 Task: Send an email with the signature Delaney King with the subject Thank you for a performance review and the message Im writing to follow up on the proposal we sent last month. Have you had a chance to review it? from softage.10@softage.net to softage.7@softage.net and move the email from Sent Items to the folder Surveys
Action: Mouse moved to (80, 88)
Screenshot: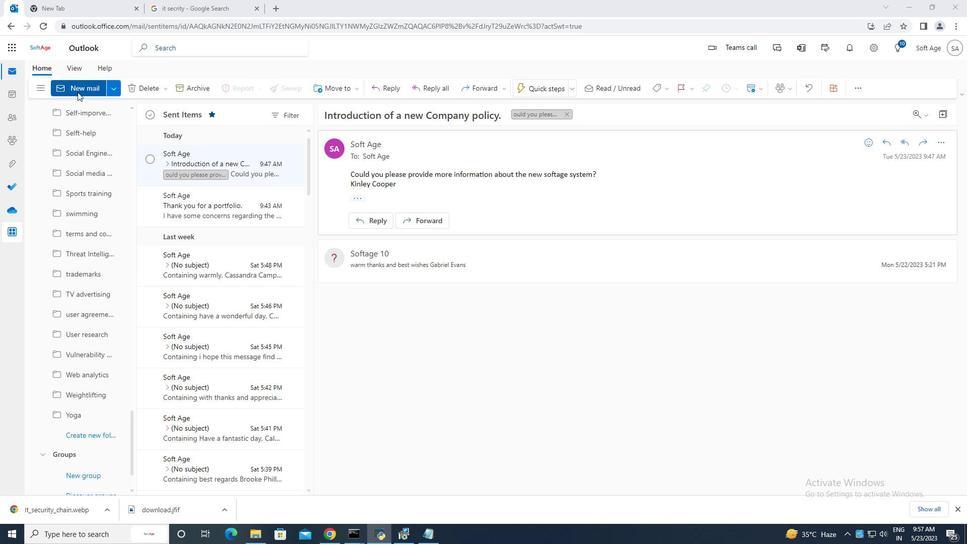 
Action: Mouse pressed left at (80, 88)
Screenshot: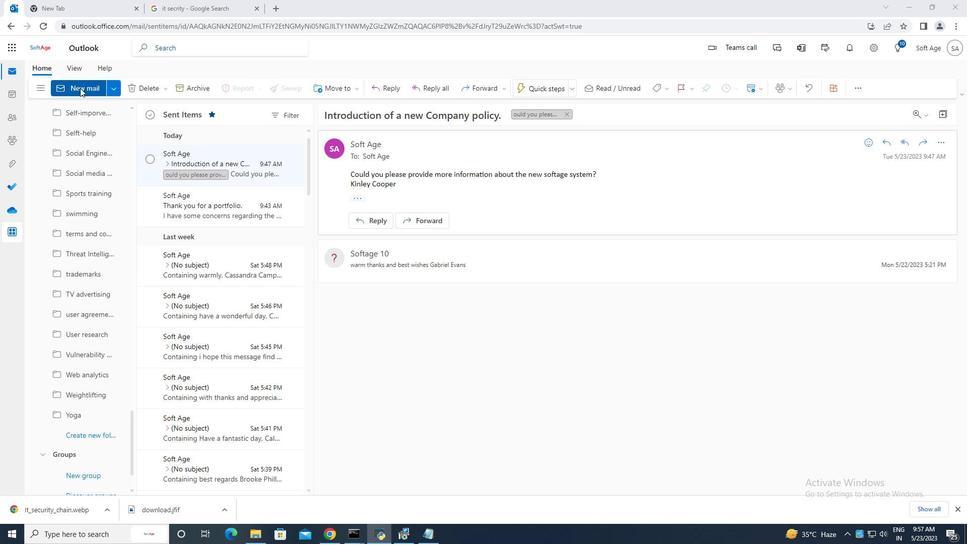 
Action: Mouse moved to (649, 92)
Screenshot: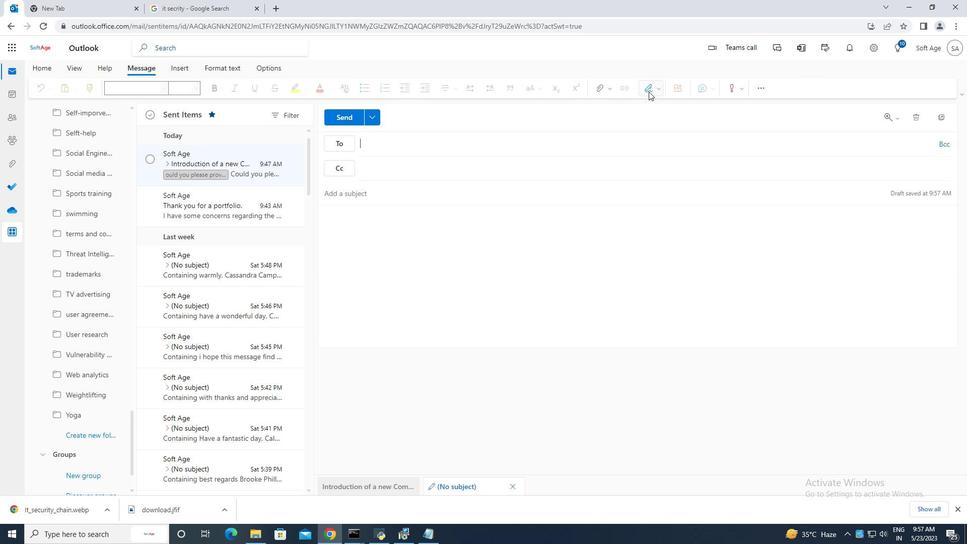 
Action: Mouse pressed left at (649, 92)
Screenshot: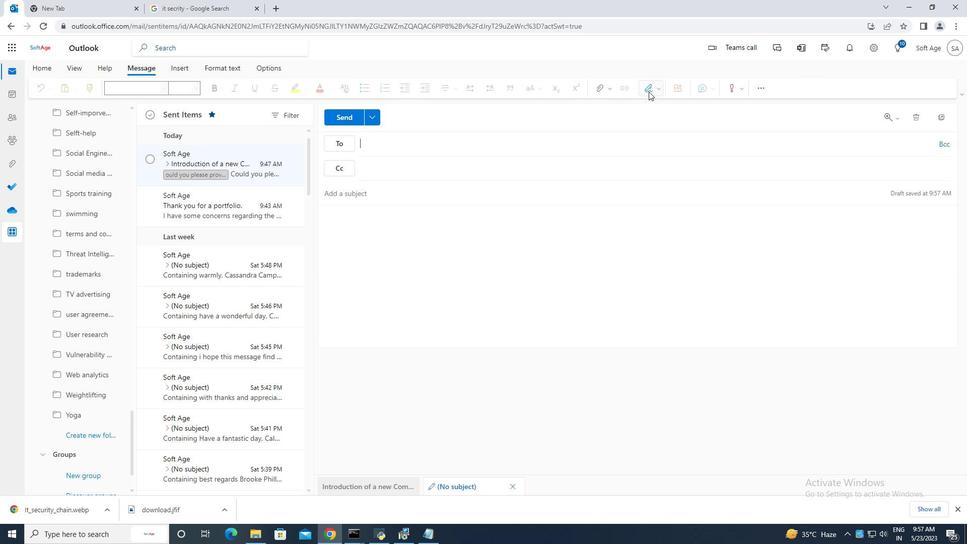 
Action: Mouse moved to (634, 128)
Screenshot: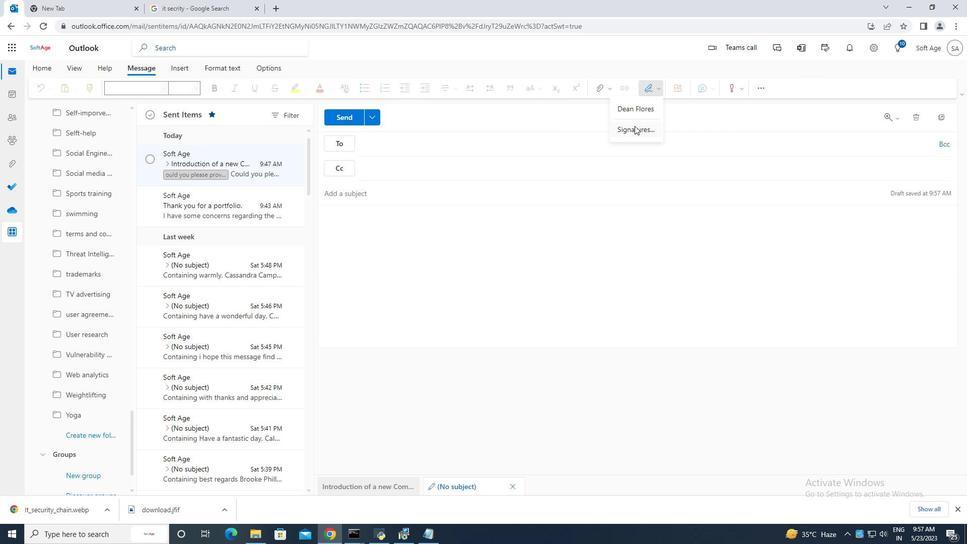 
Action: Mouse pressed left at (634, 128)
Screenshot: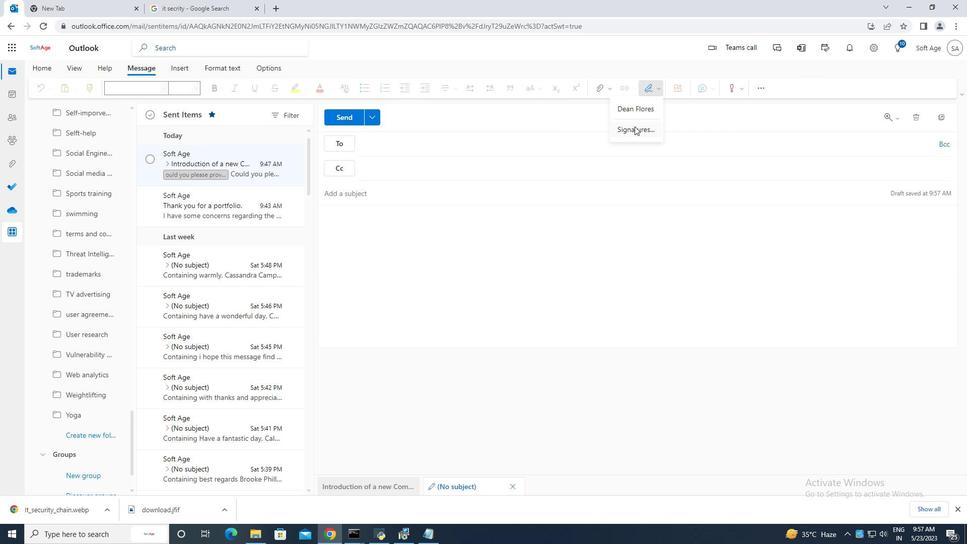 
Action: Mouse moved to (688, 170)
Screenshot: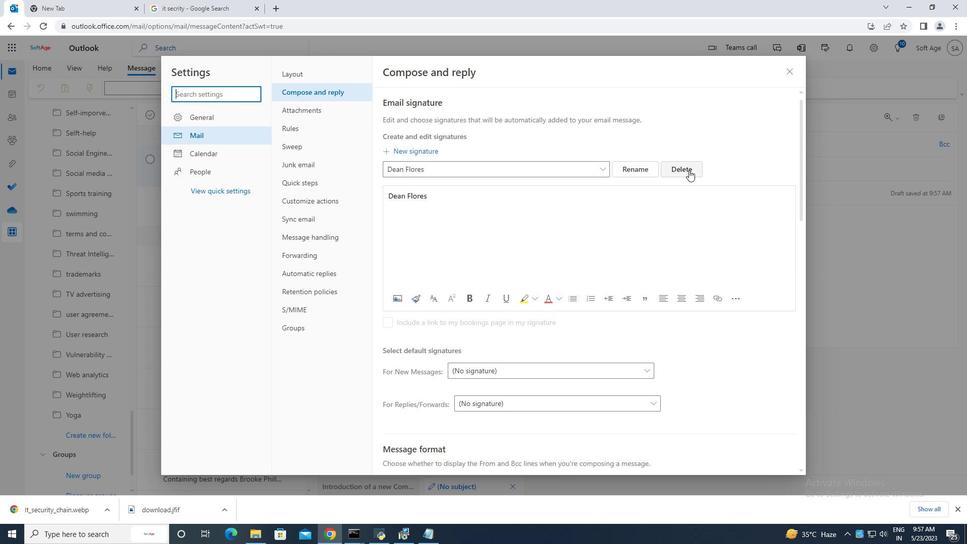 
Action: Mouse pressed left at (688, 170)
Screenshot: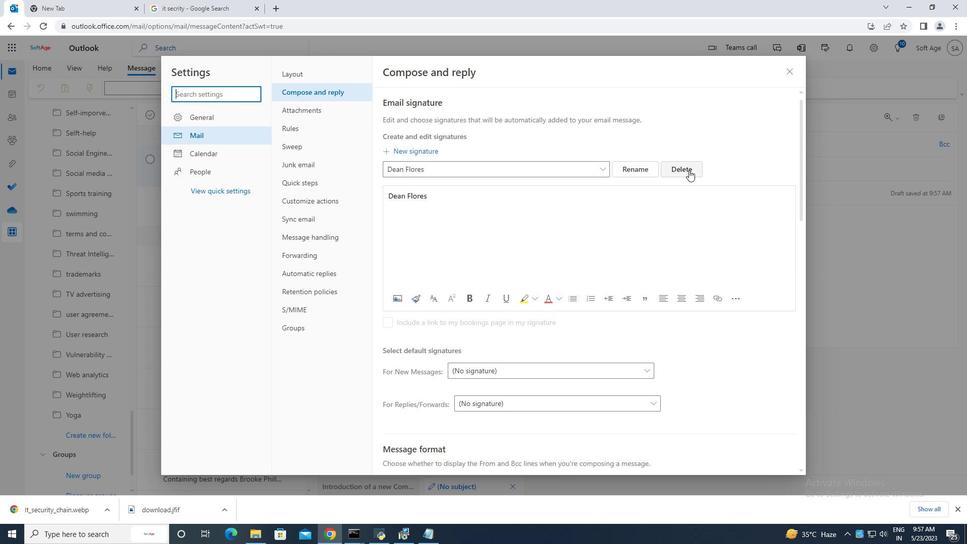 
Action: Mouse moved to (450, 167)
Screenshot: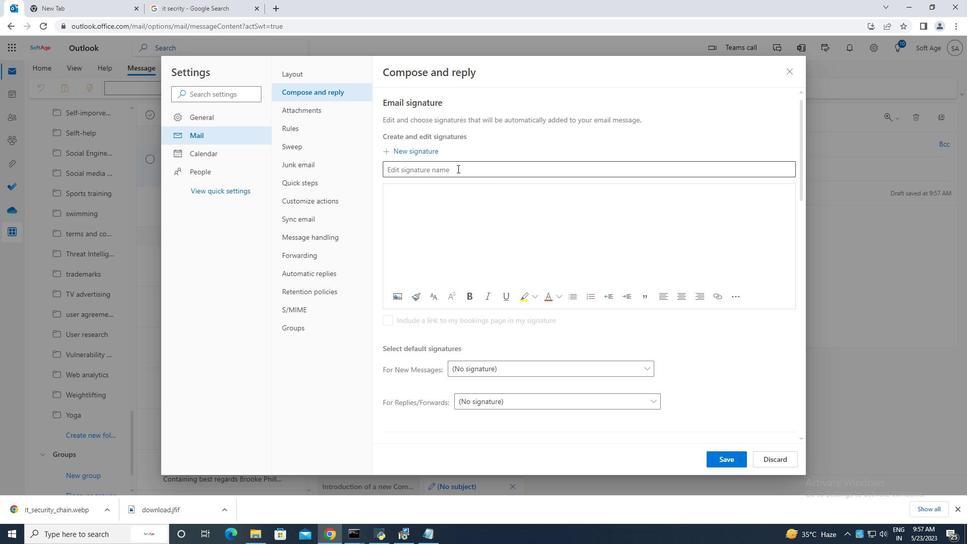
Action: Mouse pressed left at (450, 167)
Screenshot: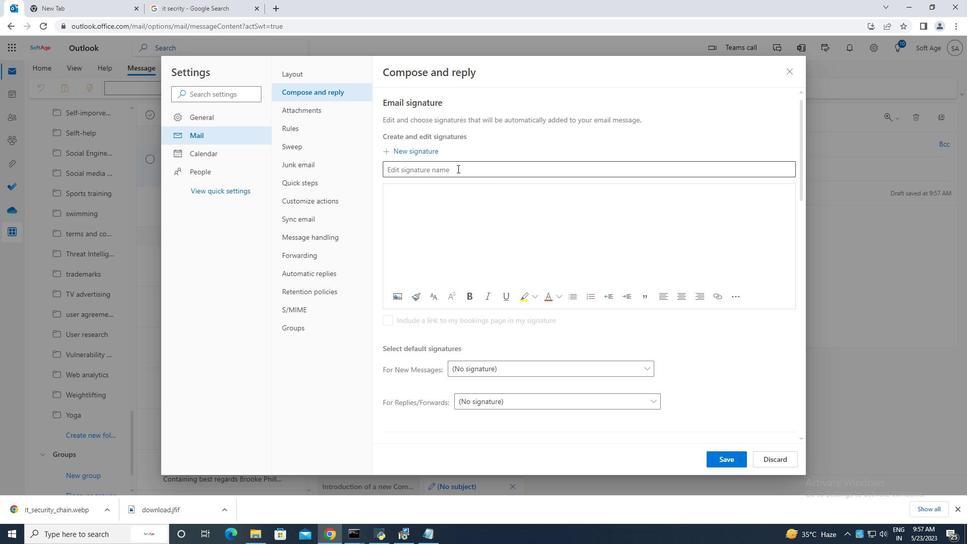 
Action: Key pressed <Key.caps_lock>D<Key.caps_lock>elaney<Key.space><Key.caps_lock>K<Key.caps_lock>ing<Key.space>
Screenshot: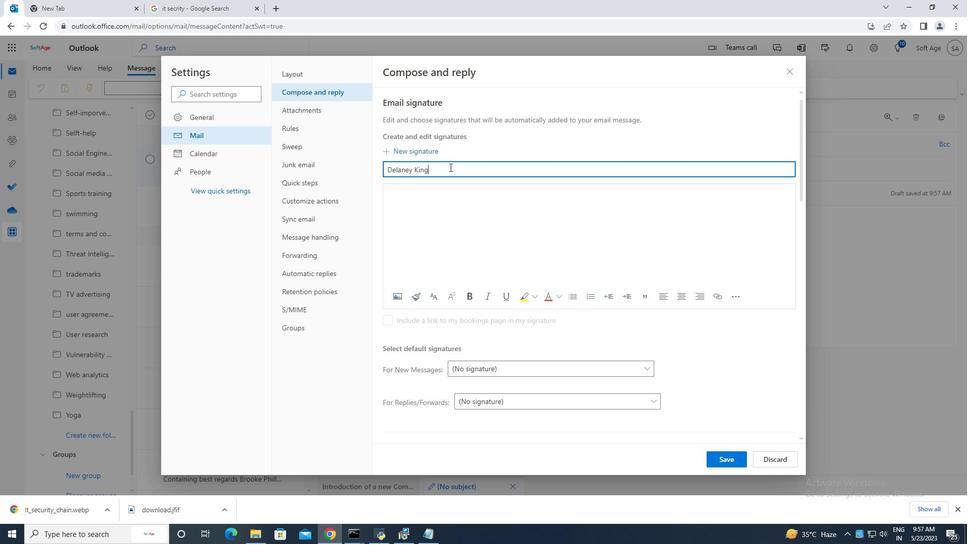 
Action: Mouse moved to (412, 194)
Screenshot: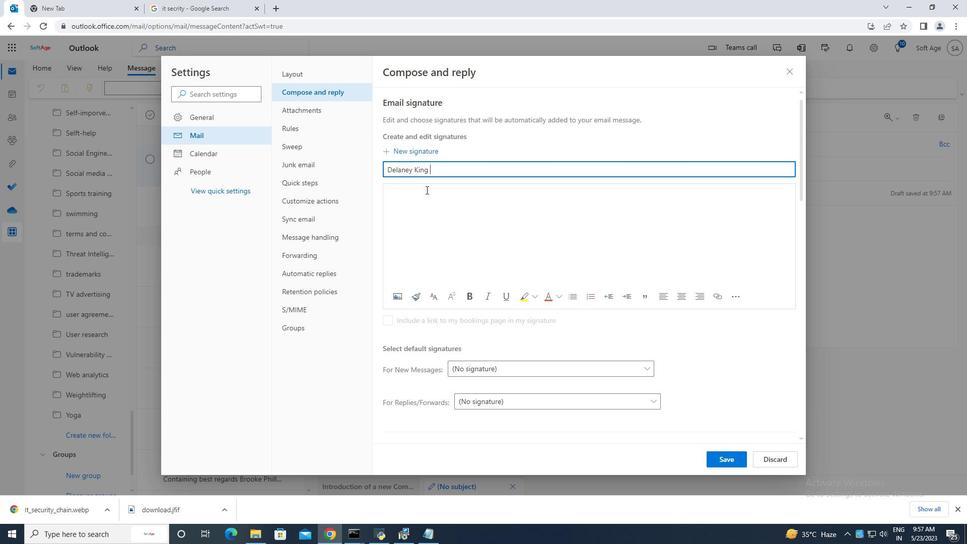 
Action: Mouse pressed left at (412, 194)
Screenshot: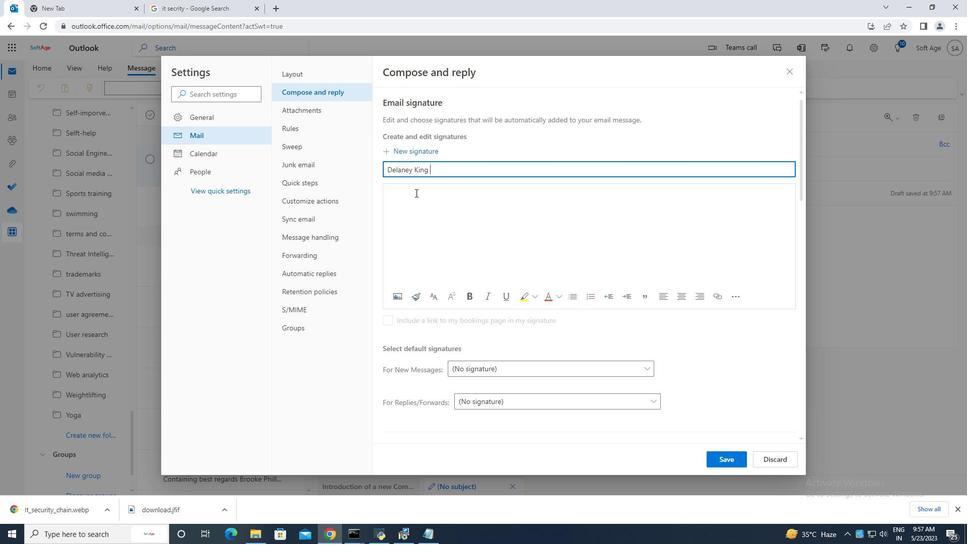
Action: Key pressed <Key.caps_lock>D<Key.caps_lock>eaney<Key.backspace><Key.backspace><Key.backspace><Key.backspace>laney<Key.space><Key.caps_lock>K<Key.caps_lock>ing
Screenshot: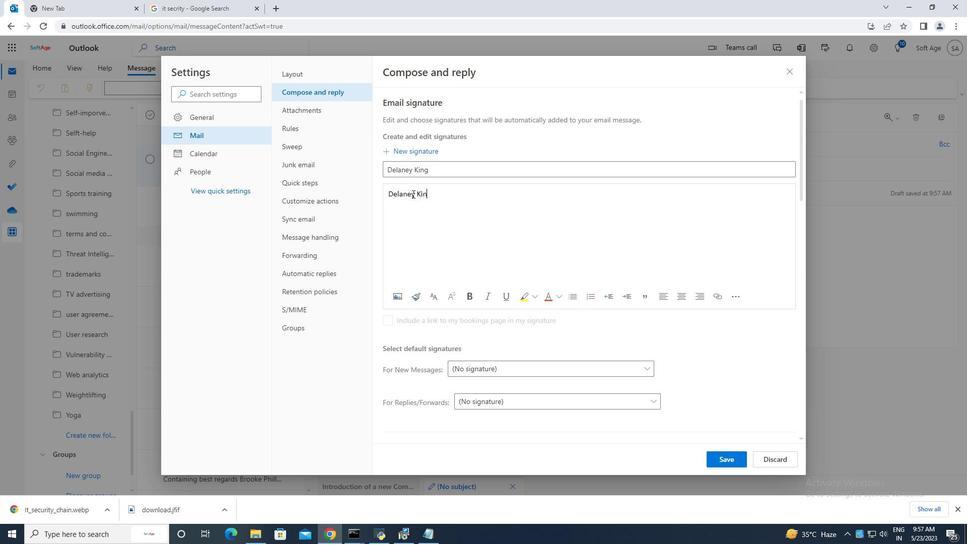 
Action: Mouse moved to (729, 460)
Screenshot: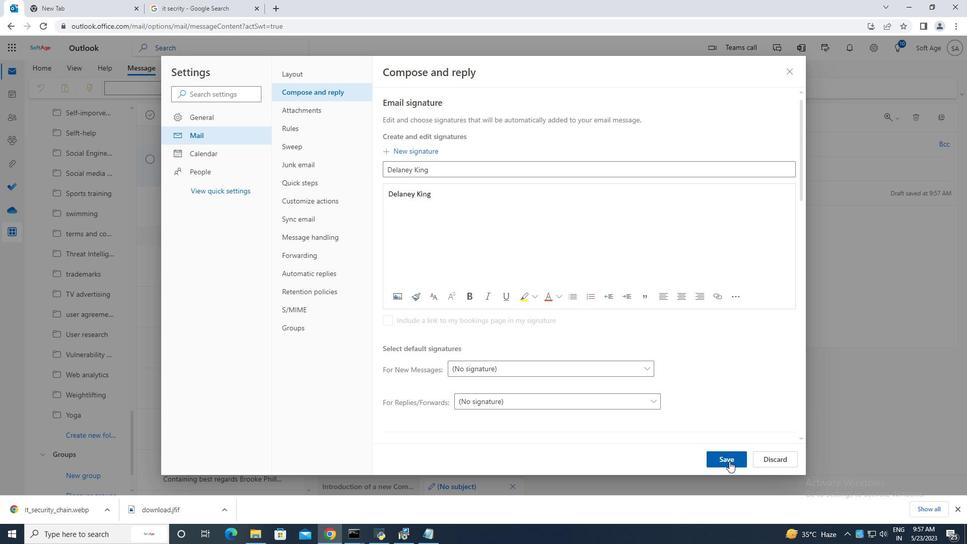 
Action: Mouse pressed left at (729, 460)
Screenshot: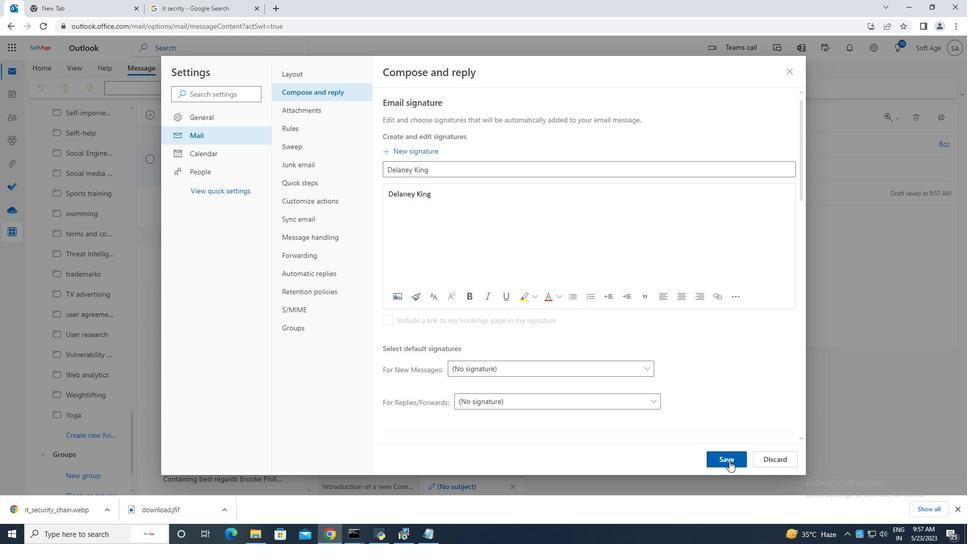
Action: Mouse moved to (787, 71)
Screenshot: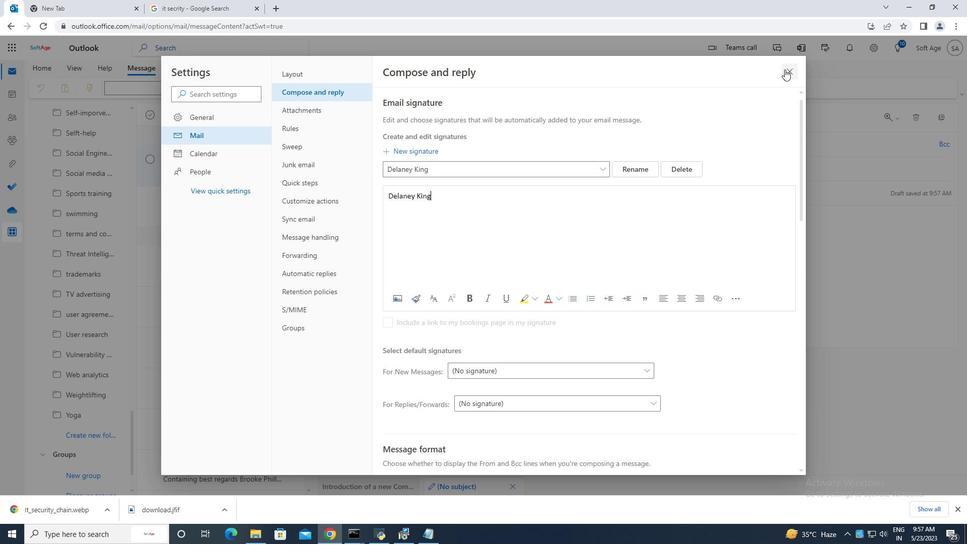 
Action: Mouse pressed left at (787, 71)
Screenshot: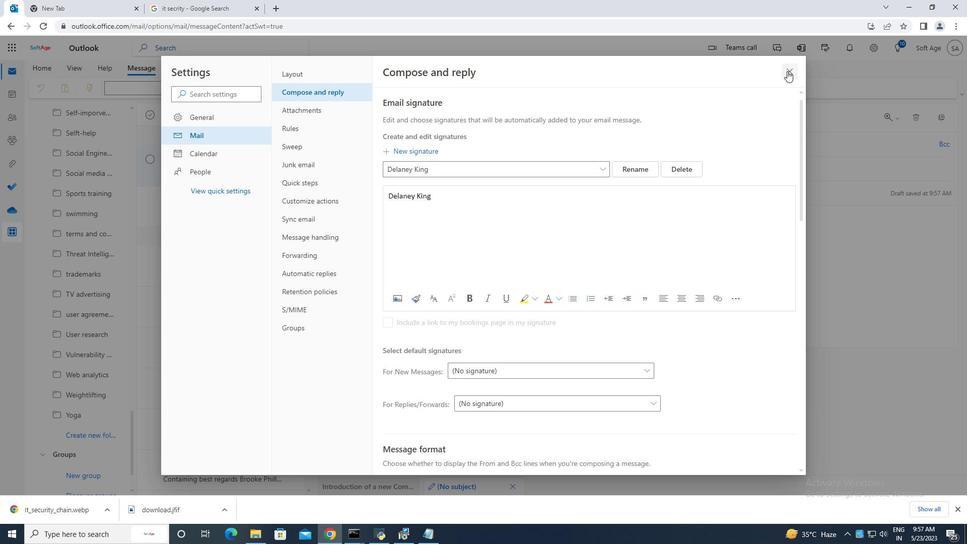 
Action: Mouse moved to (647, 92)
Screenshot: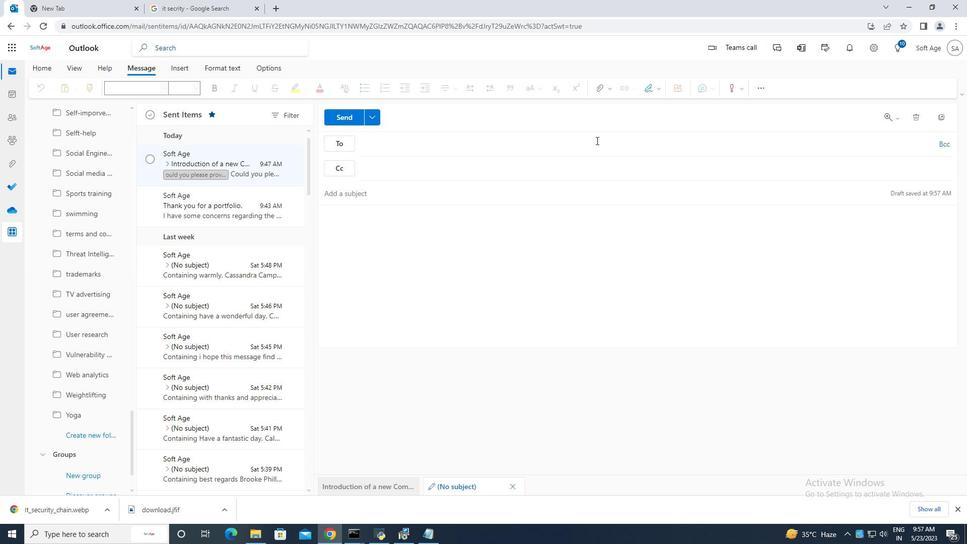 
Action: Mouse pressed left at (647, 92)
Screenshot: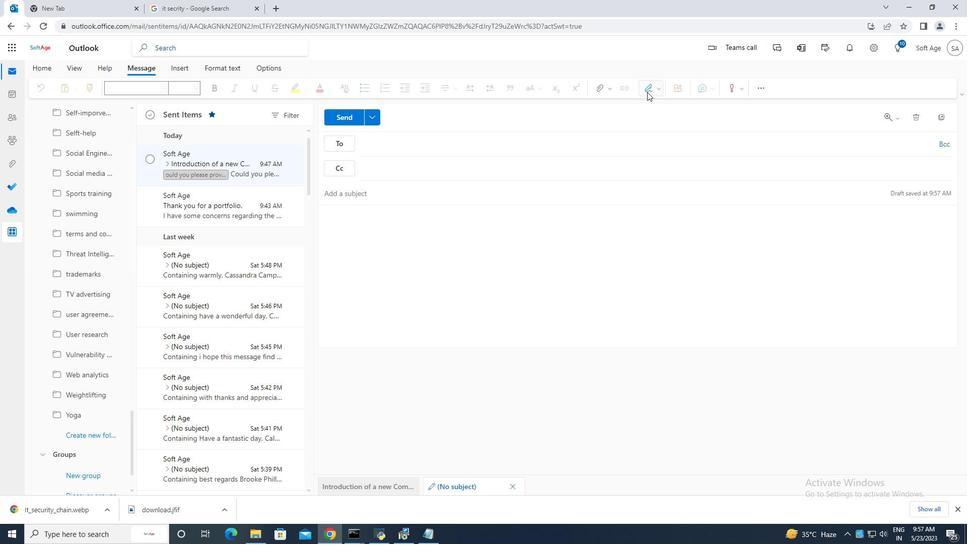 
Action: Mouse moved to (637, 107)
Screenshot: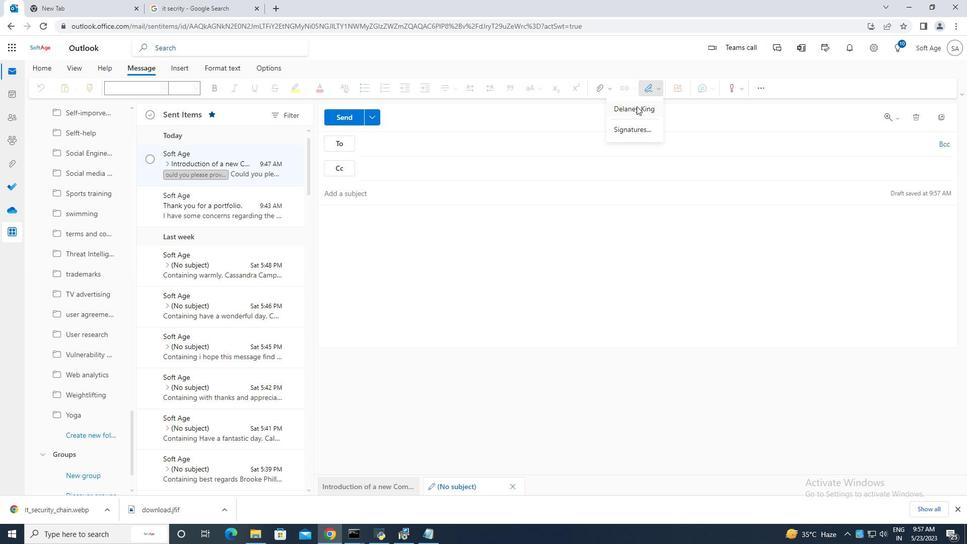 
Action: Mouse pressed left at (637, 107)
Screenshot: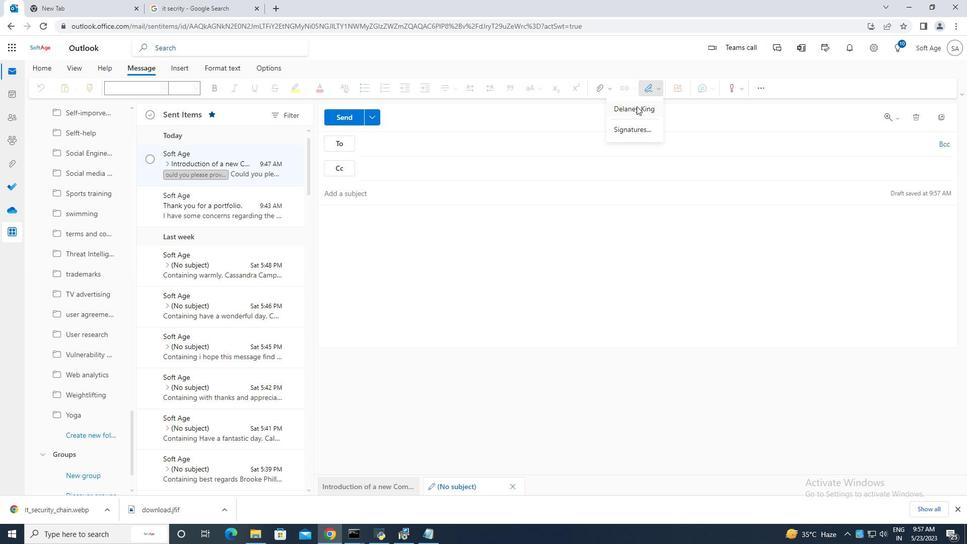 
Action: Mouse moved to (355, 193)
Screenshot: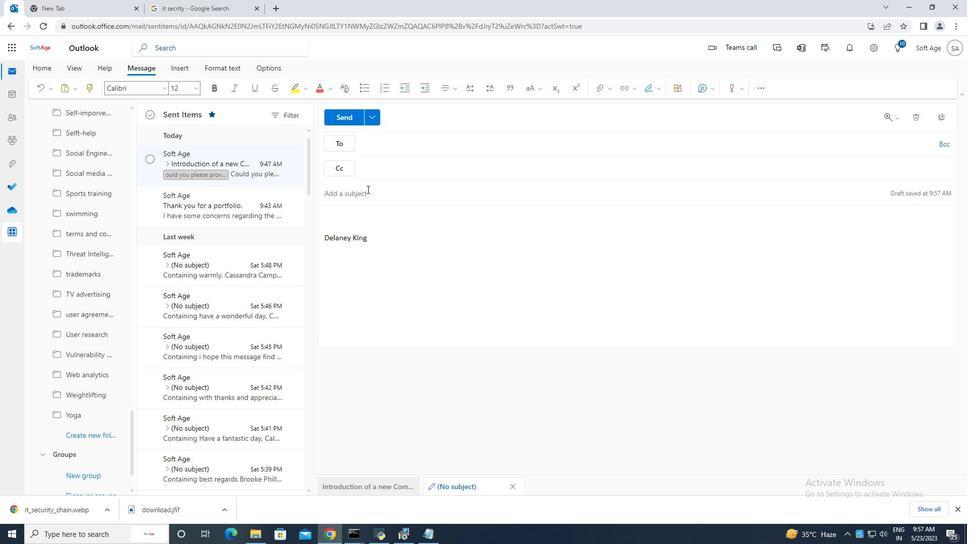 
Action: Mouse pressed left at (355, 193)
Screenshot: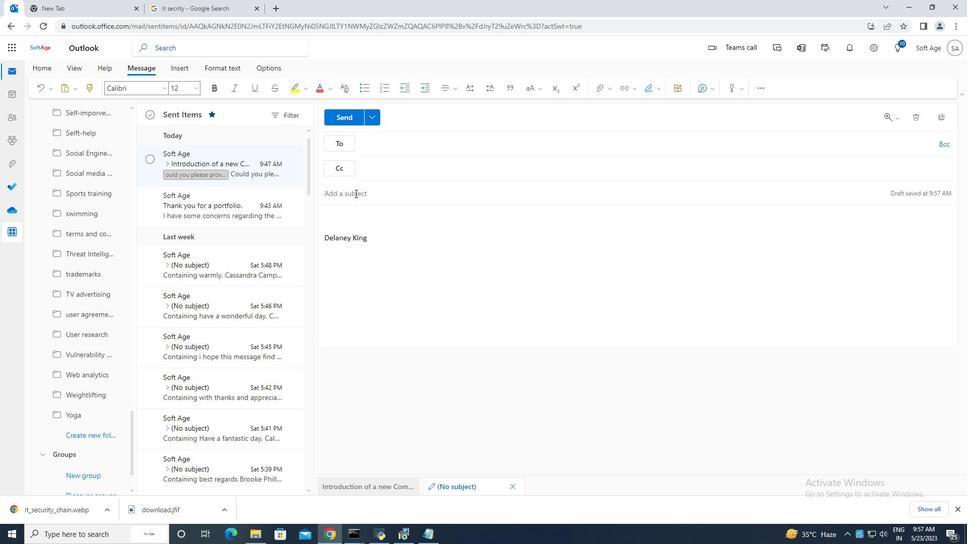 
Action: Key pressed <Key.caps_lock>T<Key.caps_lock>hank<Key.space>ypou<Key.space>for<Key.space><Key.backspace><Key.backspace><Key.backspace><Key.backspace><Key.backspace><Key.backspace><Key.backspace><Key.backspace>ou<Key.space>for<Key.space>a<Key.space>performanv<Key.backspace>ce<Key.space>review.
Screenshot: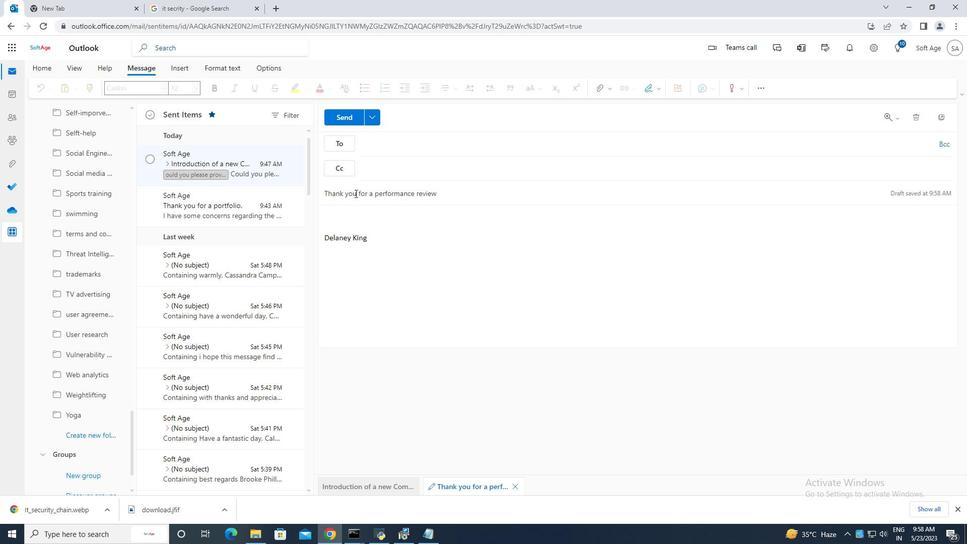 
Action: Mouse moved to (357, 205)
Screenshot: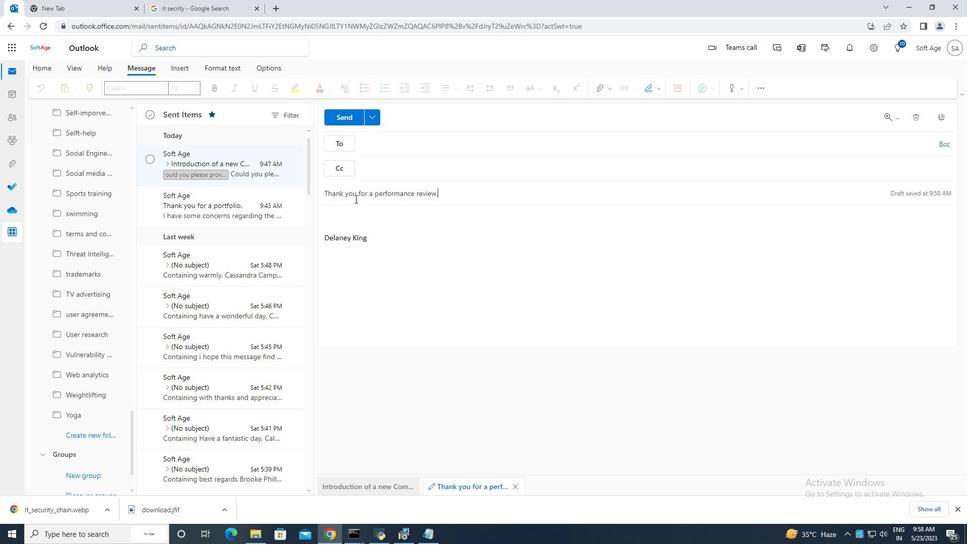 
Action: Mouse pressed left at (357, 205)
Screenshot: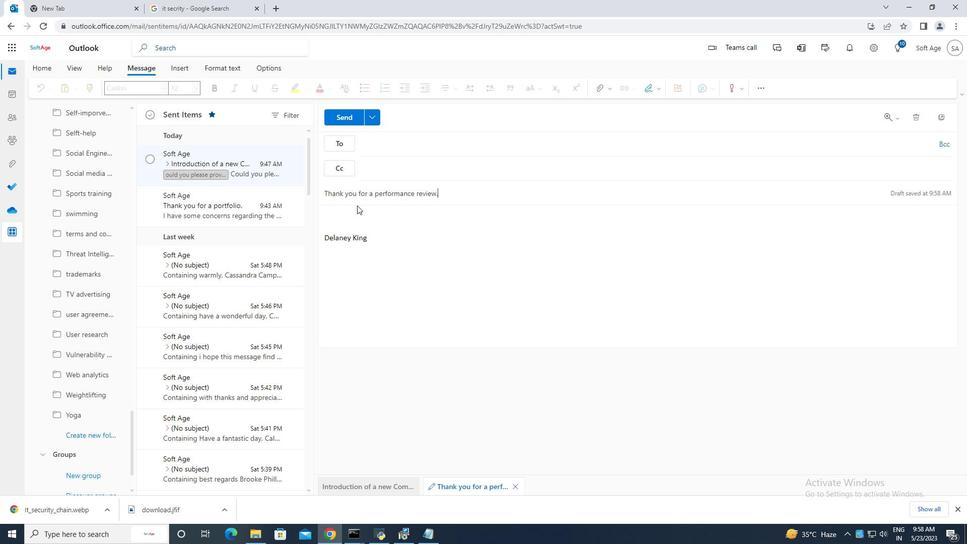 
Action: Mouse moved to (335, 220)
Screenshot: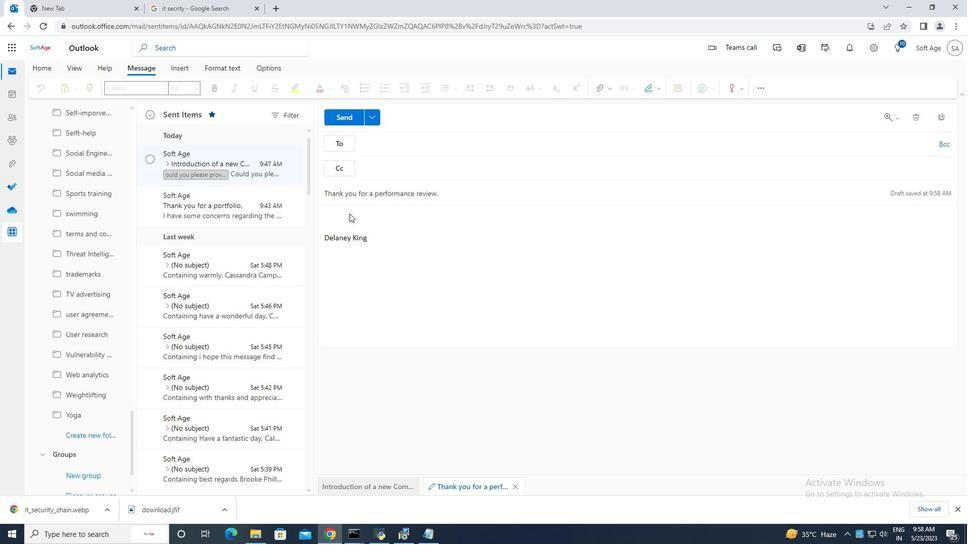 
Action: Mouse pressed left at (335, 220)
Screenshot: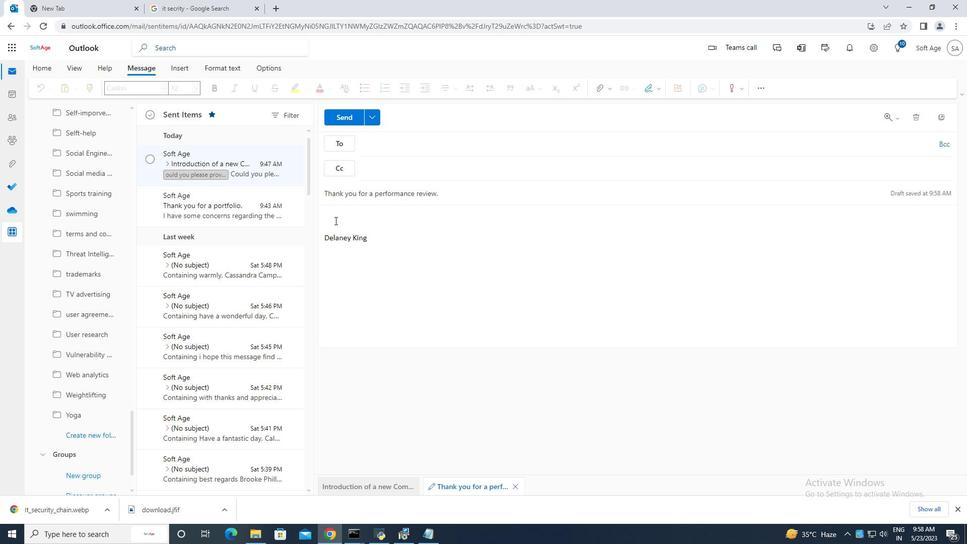 
Action: Key pressed <Key.caps_lock>I<Key.space><Key.caps_lock>am<Key.space>writing<Key.space>to<Key.space>follow<Key.space>up<Key.space>on<Key.space>the<Key.space>proposal<Key.space>we<Key.space>sent<Key.space>last<Key.space>month.
Screenshot: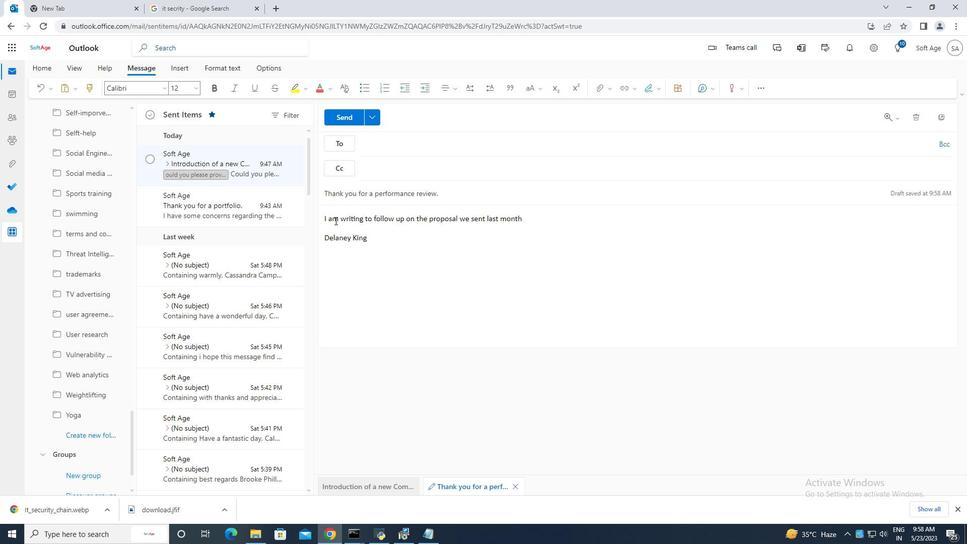 
Action: Mouse moved to (409, 148)
Screenshot: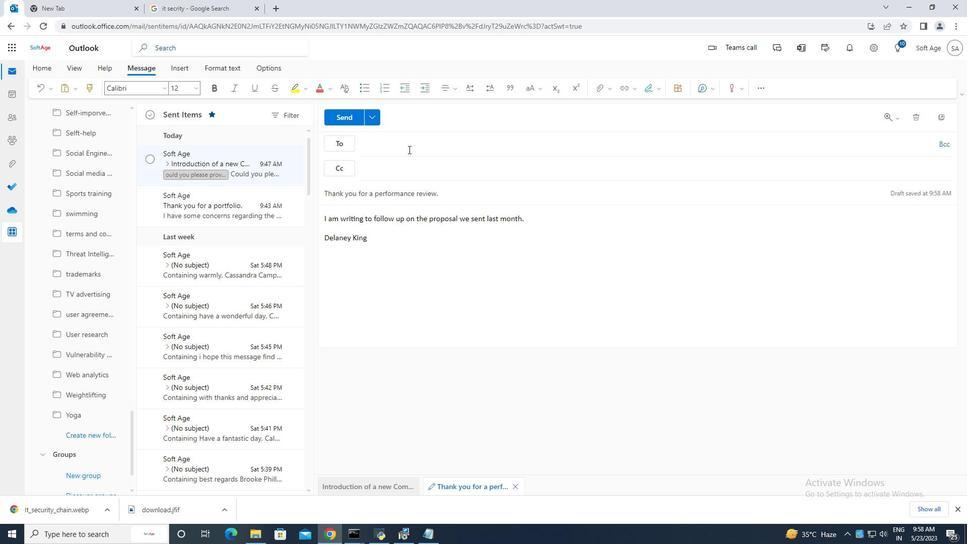 
Action: Mouse pressed left at (409, 148)
Screenshot: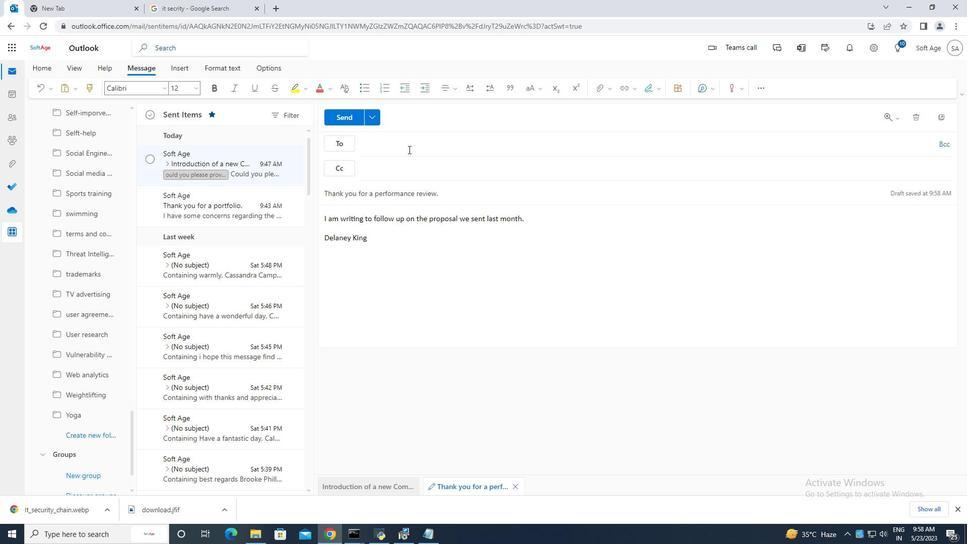 
Action: Mouse moved to (409, 149)
Screenshot: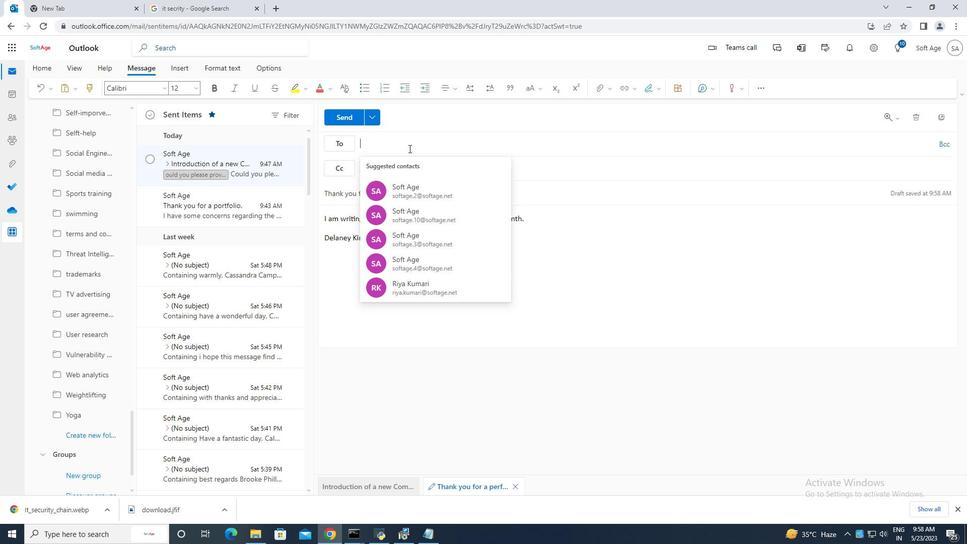 
Action: Key pressed softage.7<Key.shift>@
Screenshot: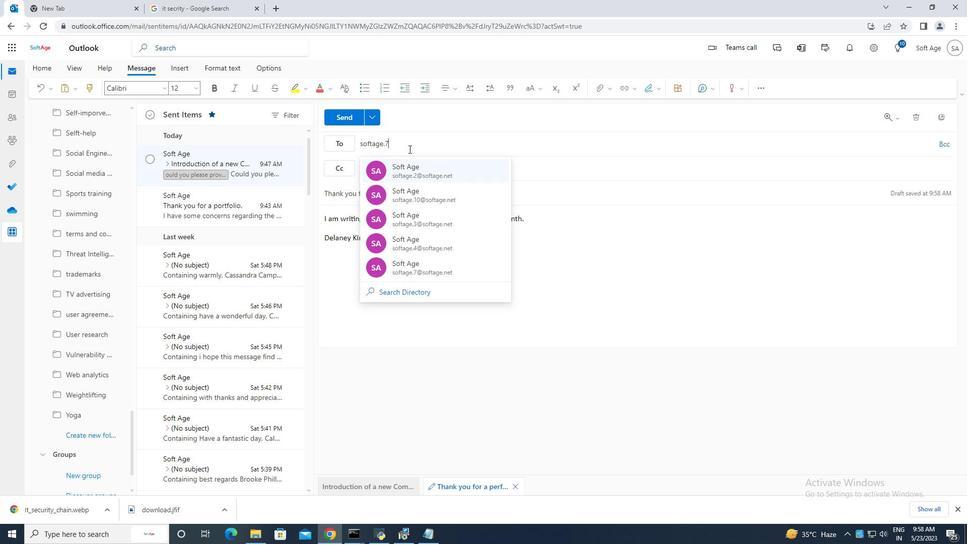 
Action: Mouse moved to (465, 168)
Screenshot: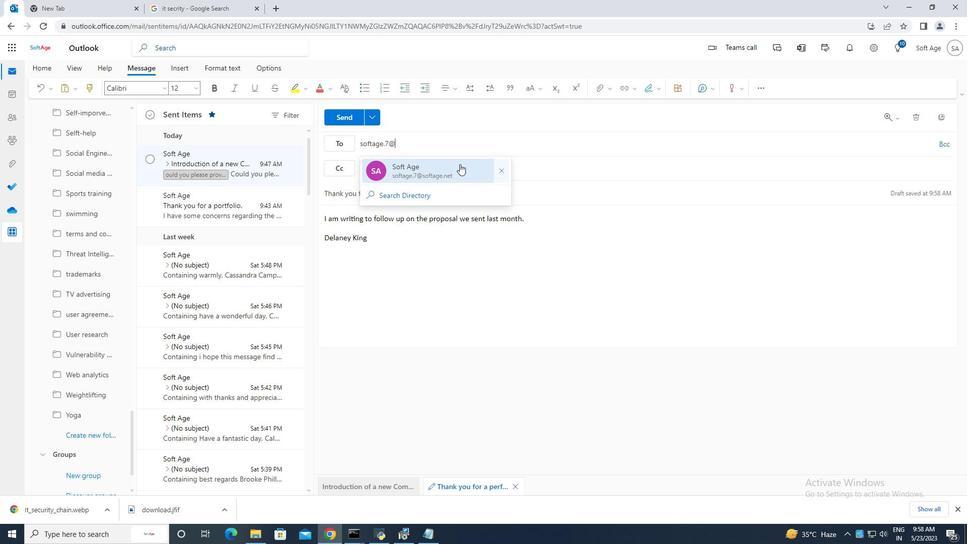 
Action: Mouse pressed left at (465, 168)
Screenshot: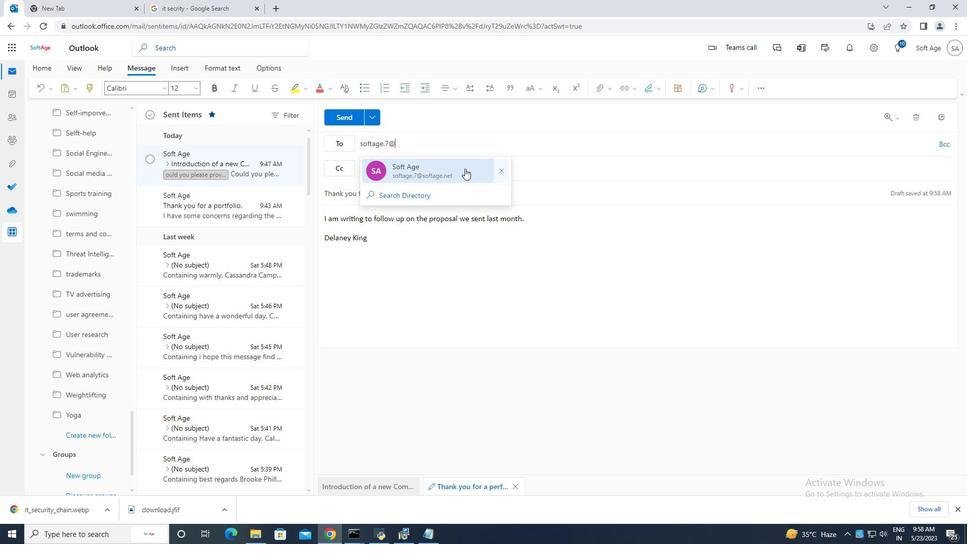 
Action: Mouse moved to (104, 434)
Screenshot: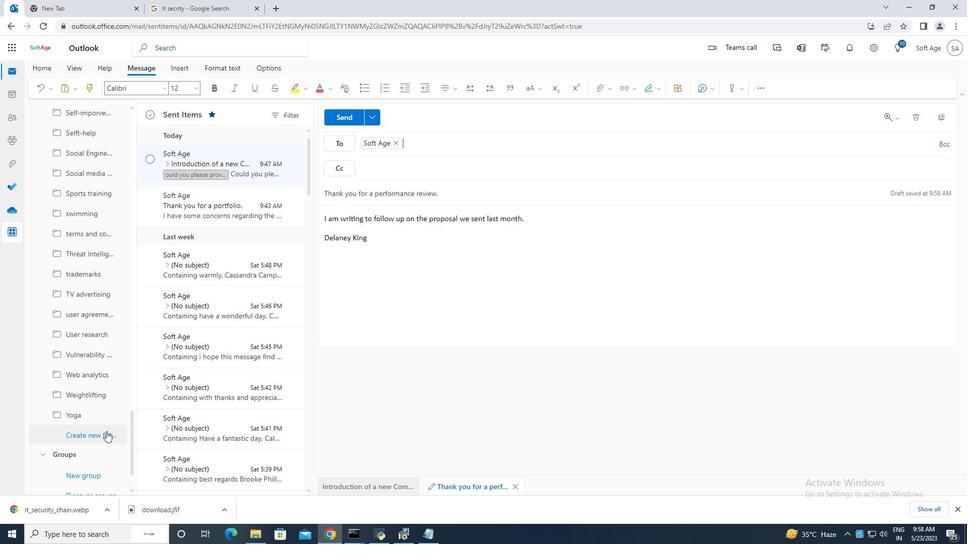 
Action: Mouse pressed left at (104, 434)
Screenshot: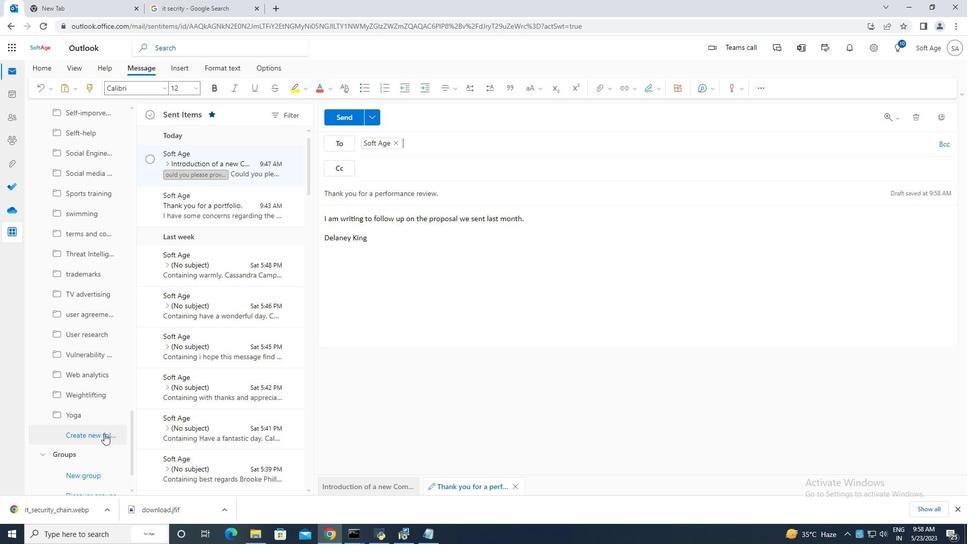 
Action: Mouse moved to (104, 466)
Screenshot: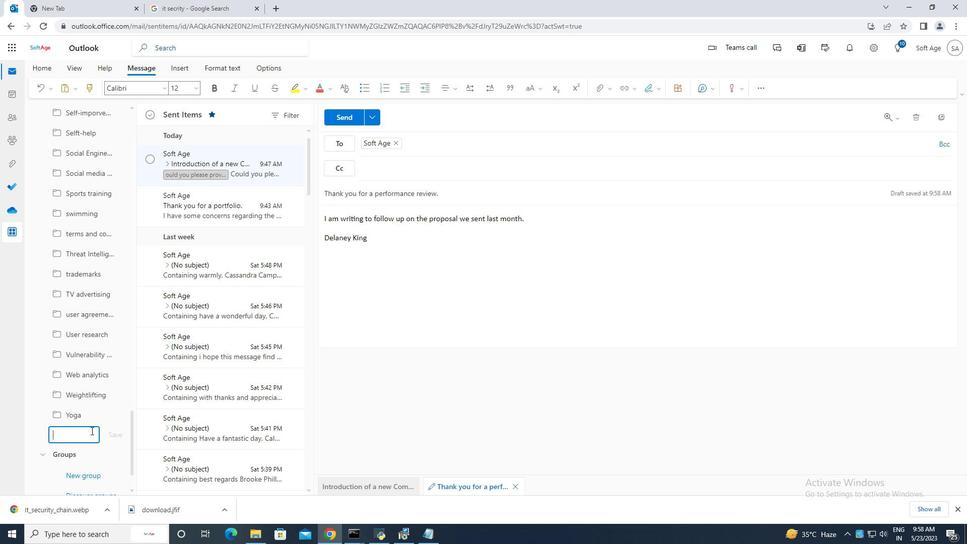 
Action: Key pressed <Key.caps_lock>S<Key.caps_lock>urveys.
Screenshot: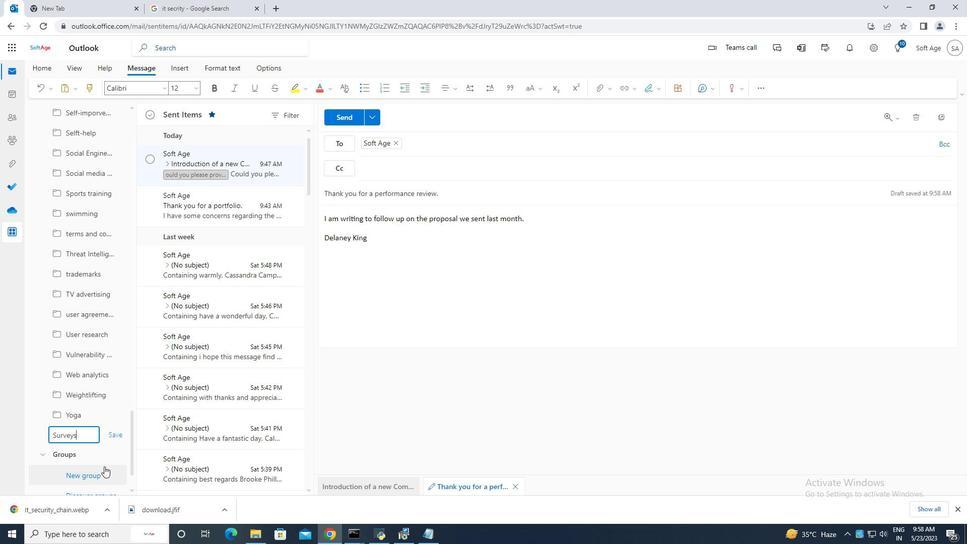 
Action: Mouse moved to (114, 437)
Screenshot: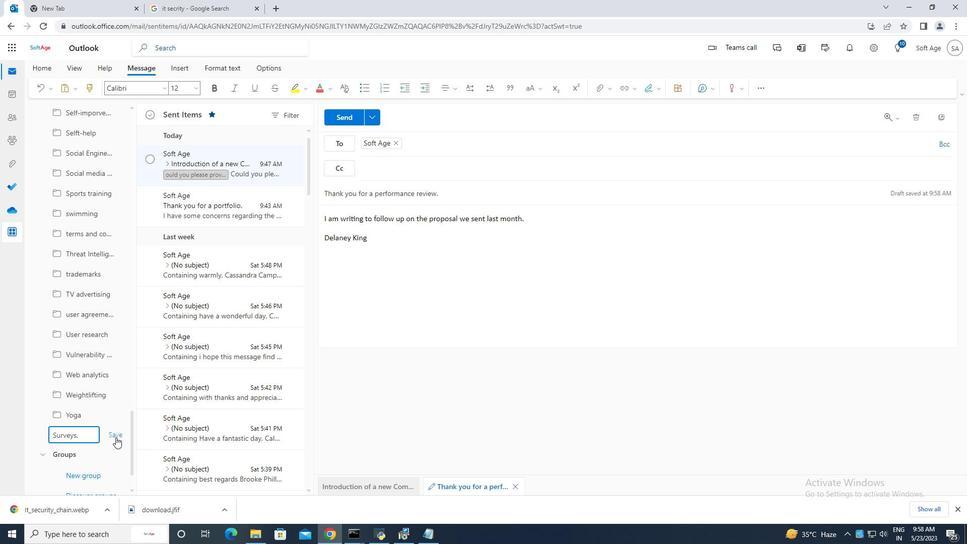 
Action: Mouse pressed left at (114, 437)
Screenshot: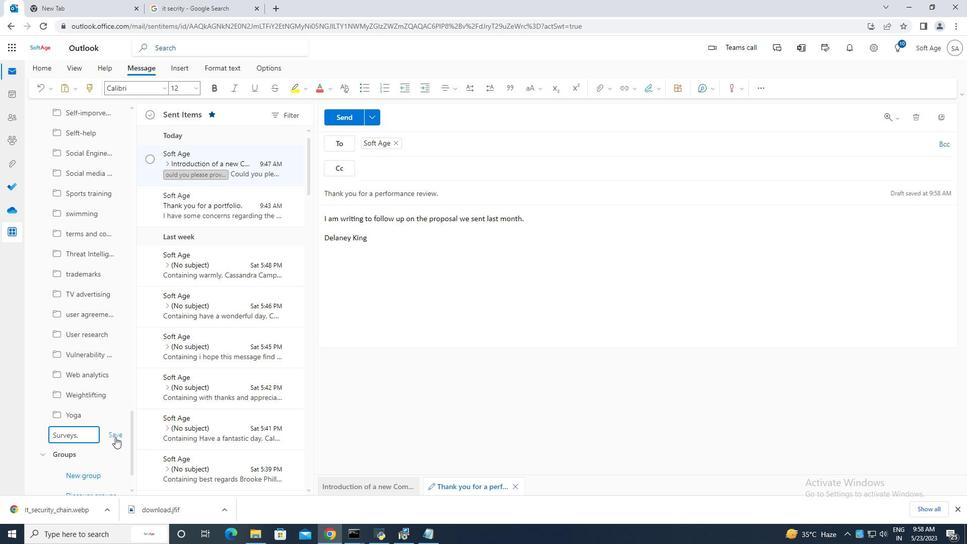 
Action: Mouse moved to (336, 118)
Screenshot: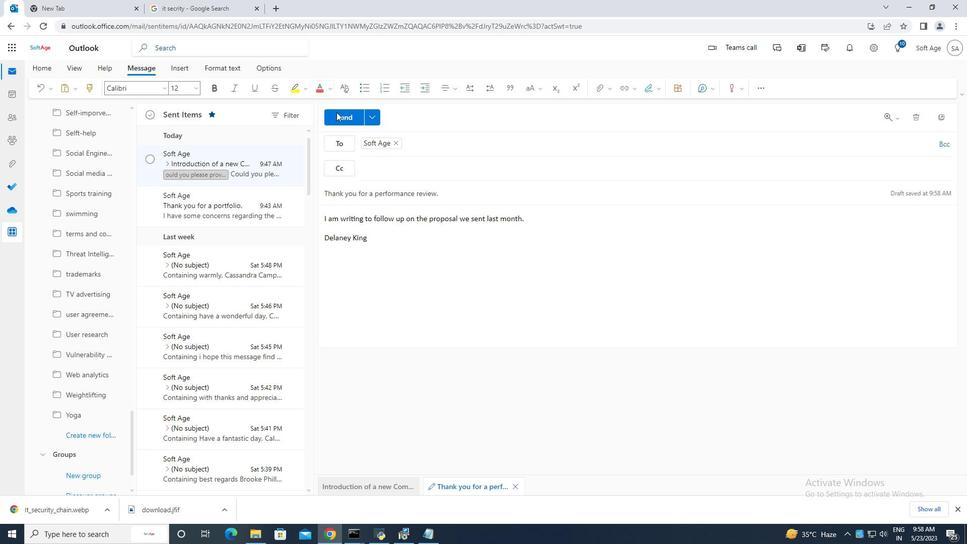 
Action: Mouse pressed left at (336, 118)
Screenshot: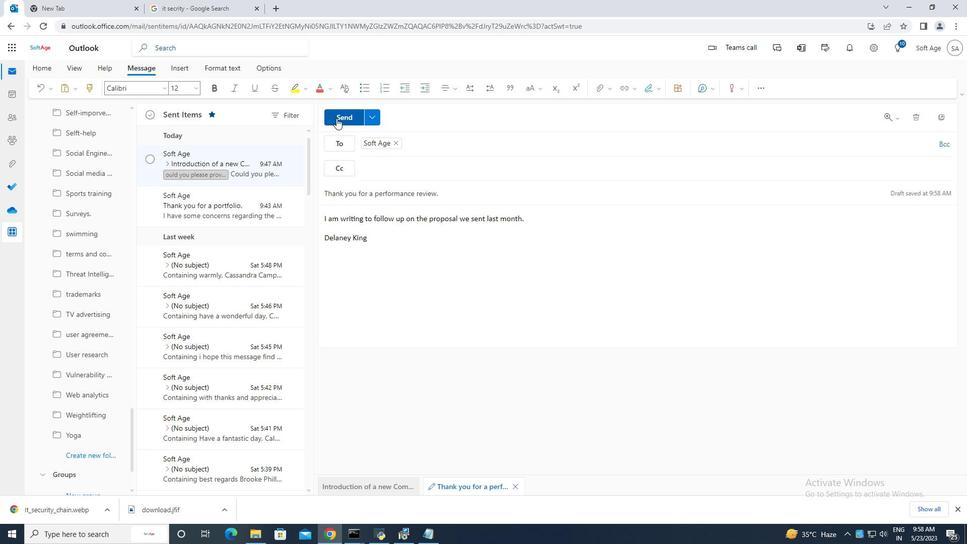 
Action: Mouse moved to (151, 157)
Screenshot: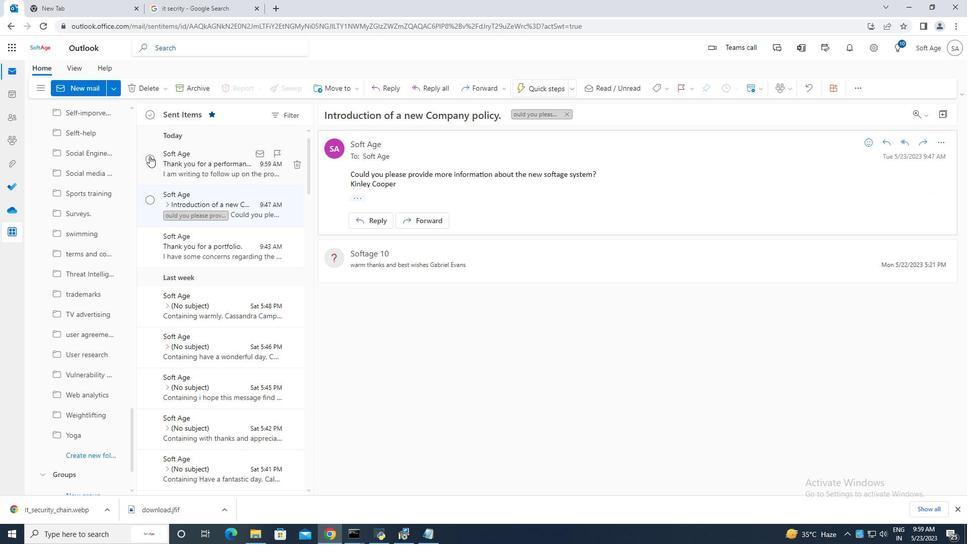 
Action: Mouse pressed left at (151, 157)
Screenshot: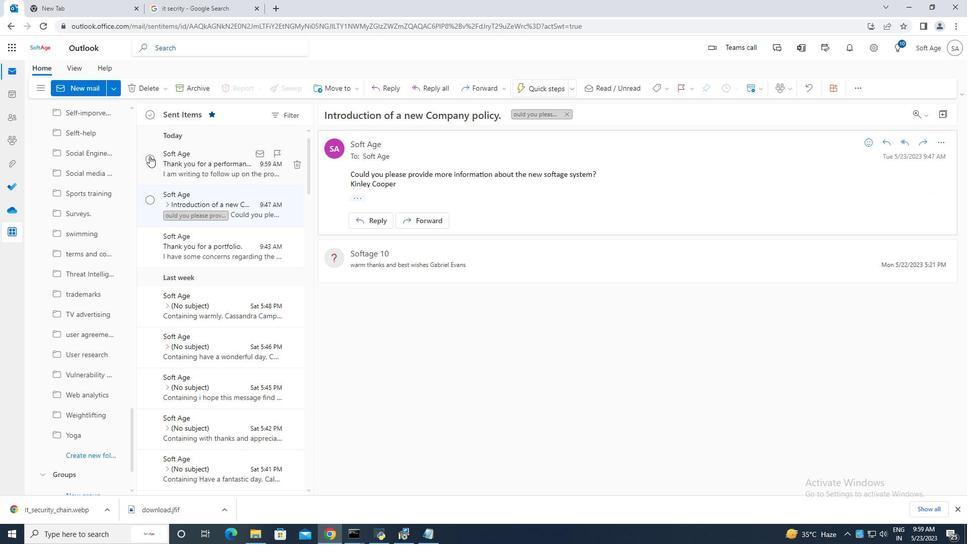 
Action: Mouse moved to (347, 90)
Screenshot: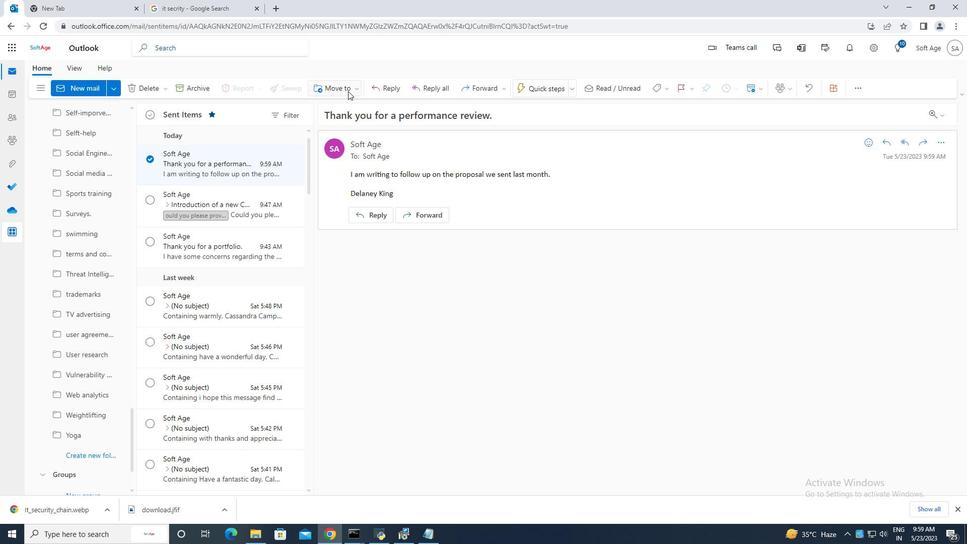 
Action: Mouse pressed left at (347, 90)
Screenshot: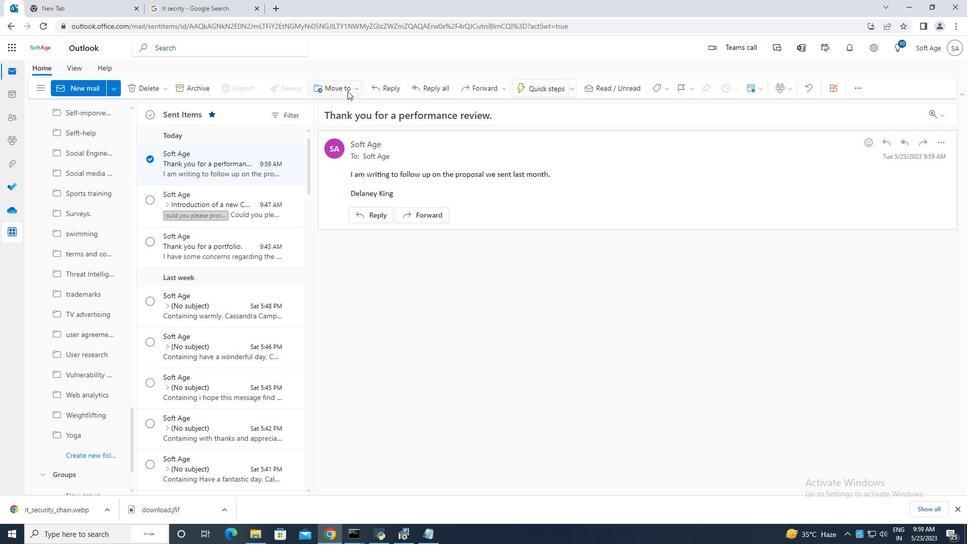 
Action: Mouse moved to (353, 109)
Screenshot: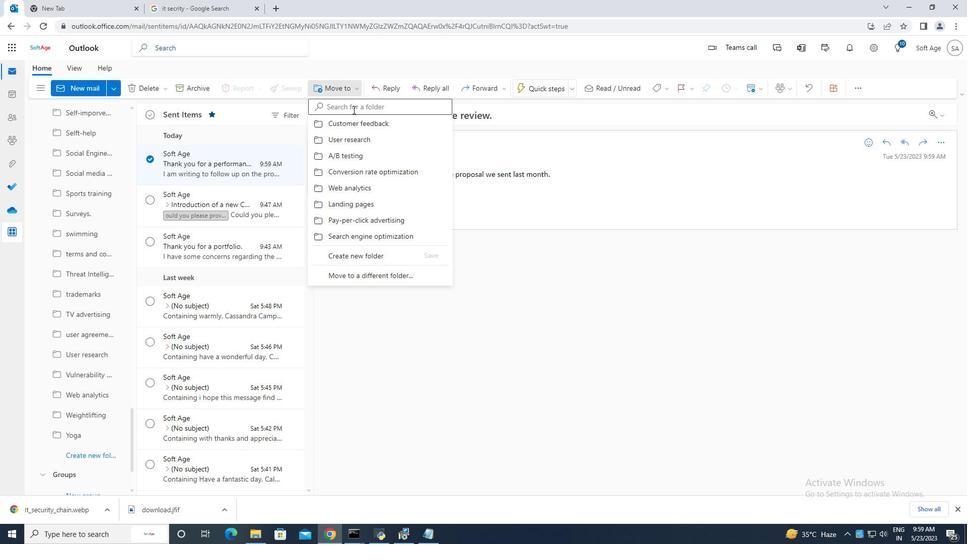 
Action: Mouse pressed left at (353, 109)
Screenshot: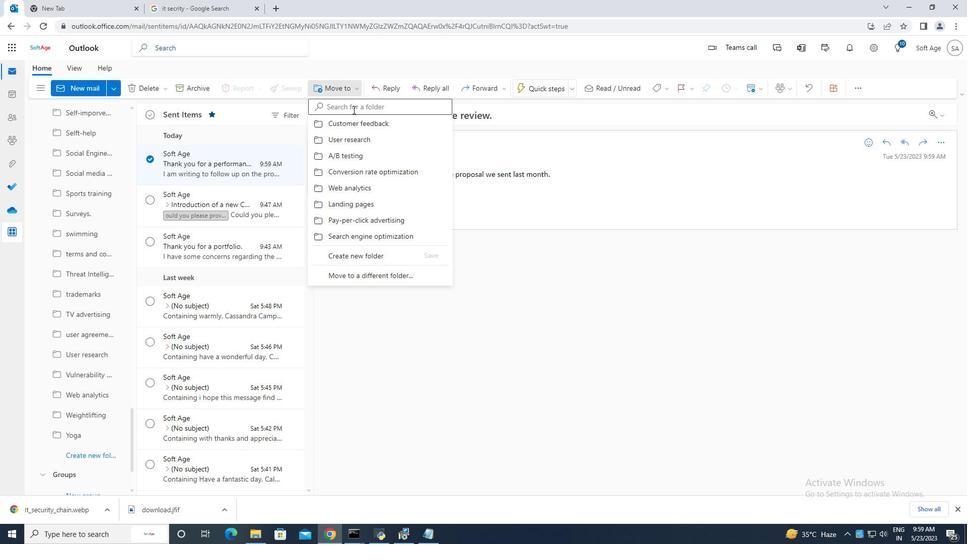 
Action: Key pressed survets
Screenshot: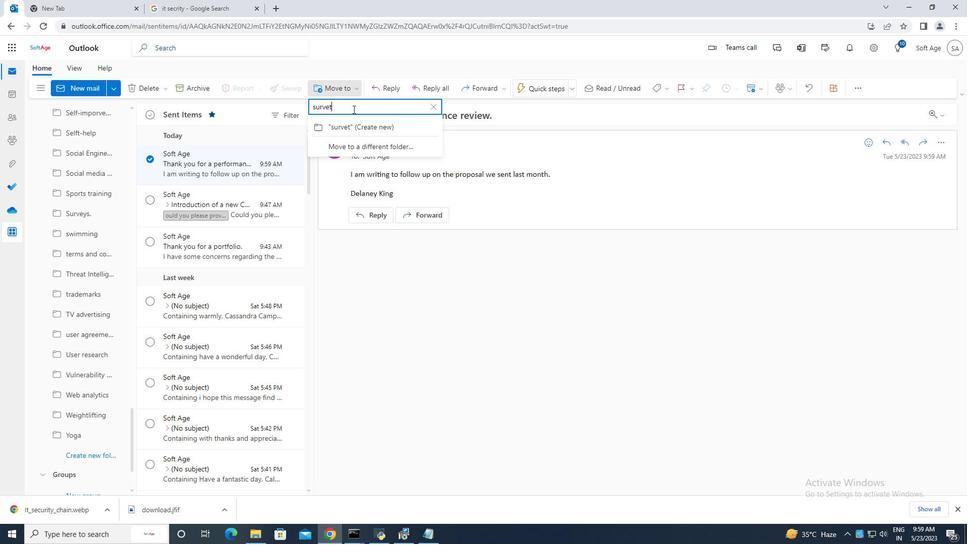 
Action: Mouse moved to (344, 106)
Screenshot: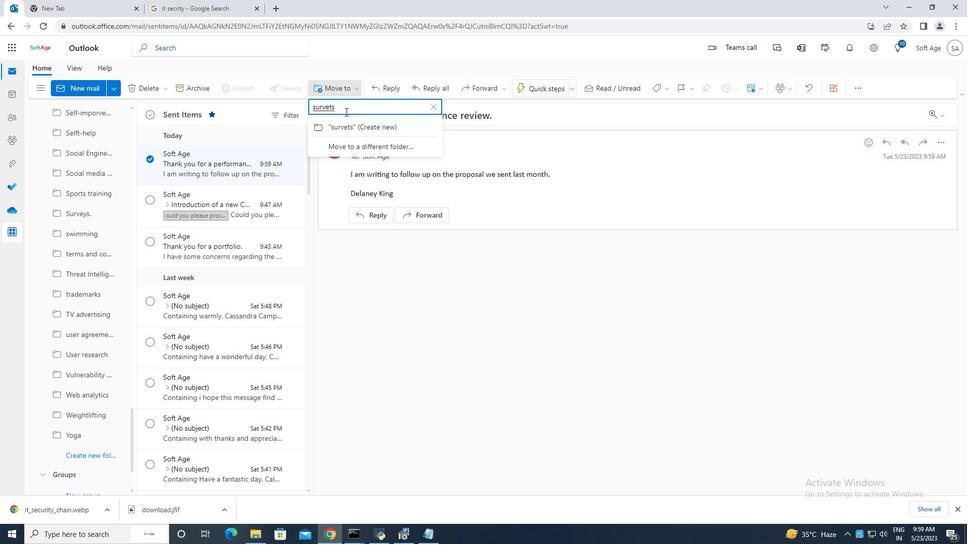 
Action: Key pressed <Key.backspace><Key.backspace>
Screenshot: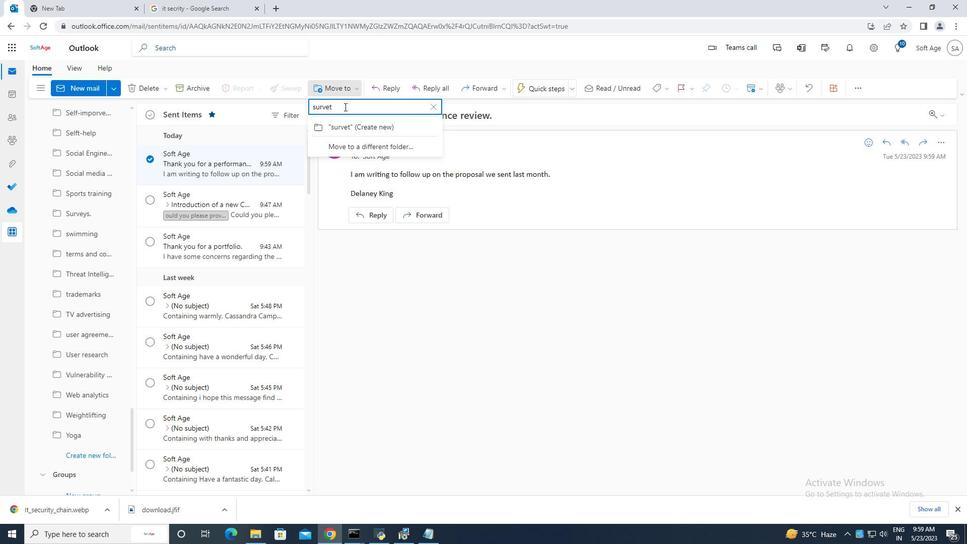 
Action: Mouse moved to (350, 126)
Screenshot: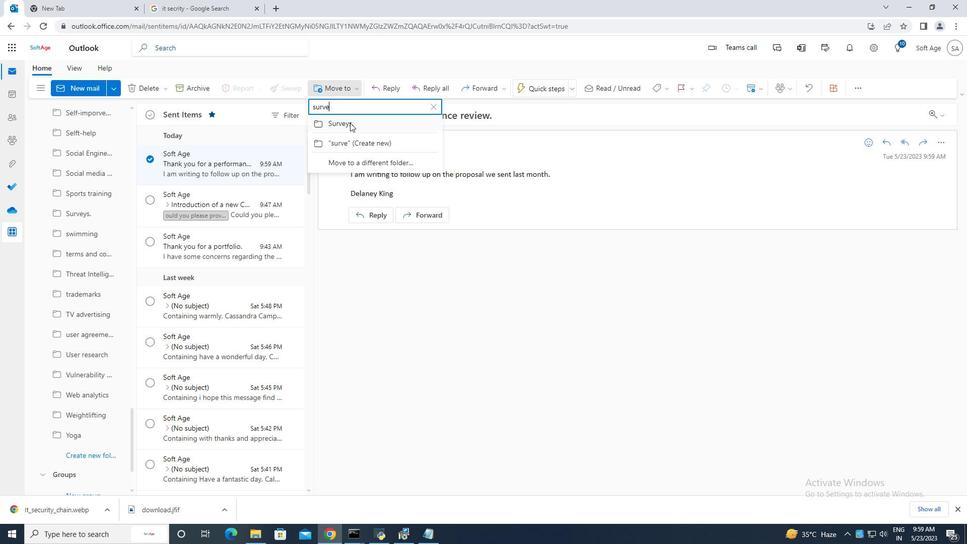
Action: Mouse pressed left at (350, 126)
Screenshot: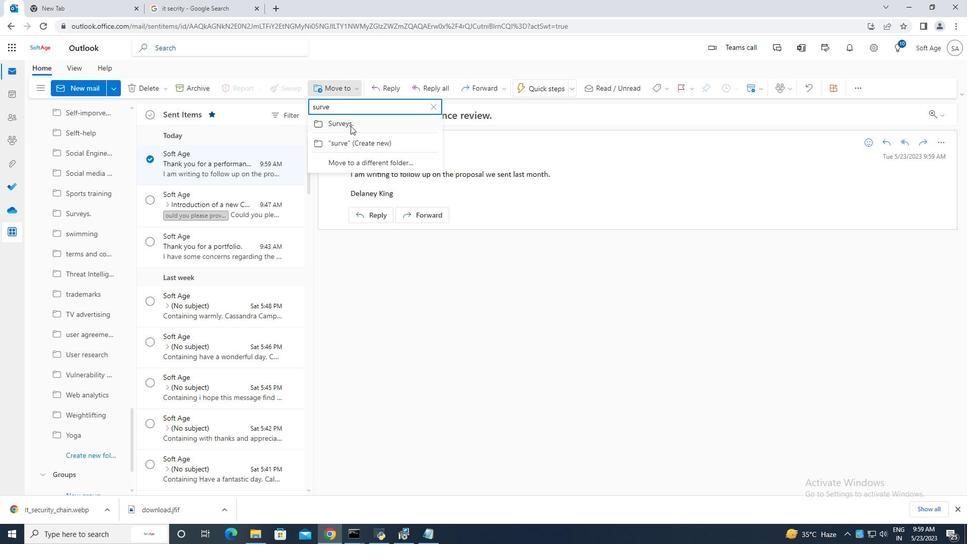 
Action: Mouse moved to (417, 297)
Screenshot: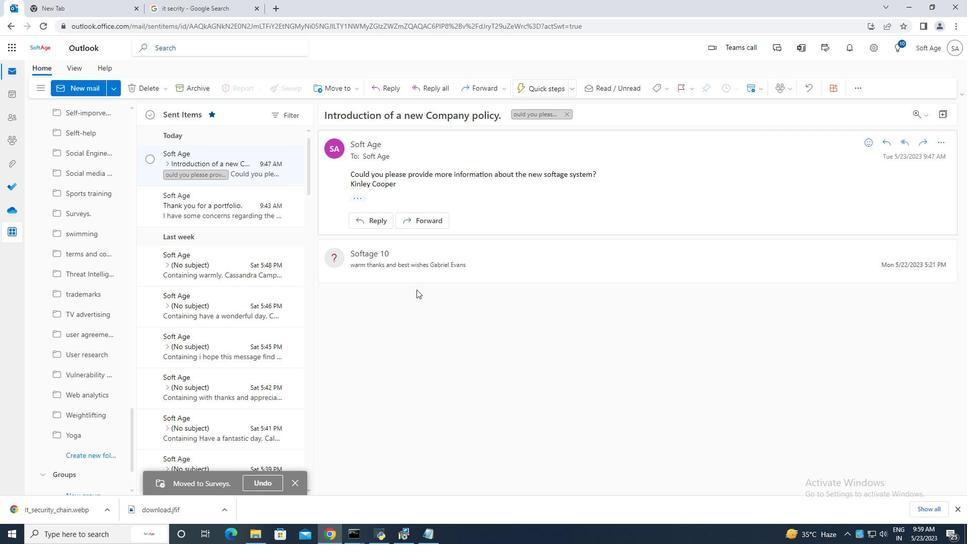 
